 Task: Create a due date automation trigger when advanced on, on the monday after a card is due add fields with custom field "Resume" set to a date more than 1 days ago at 11:00 AM.
Action: Mouse moved to (1020, 79)
Screenshot: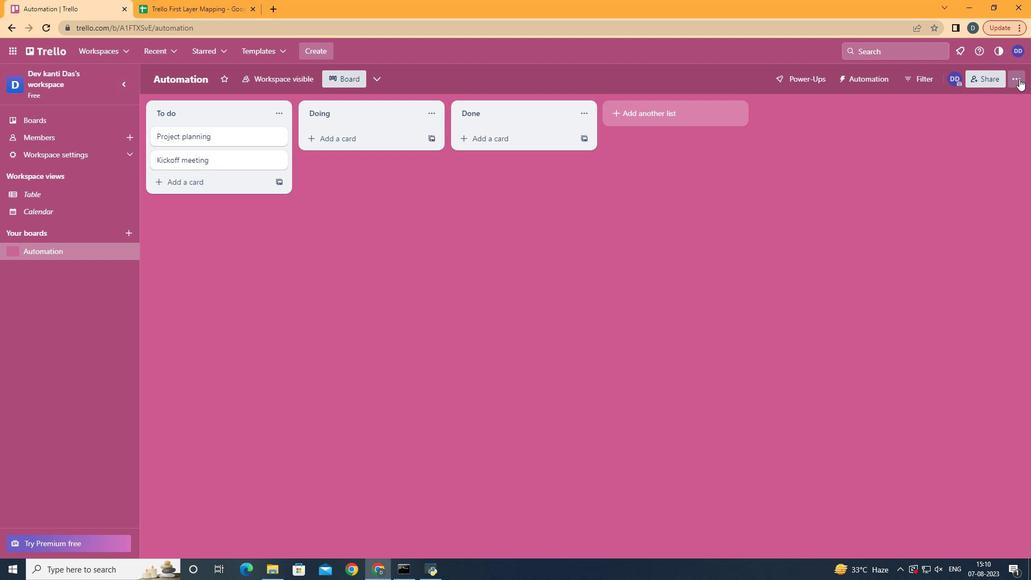
Action: Mouse pressed left at (1020, 79)
Screenshot: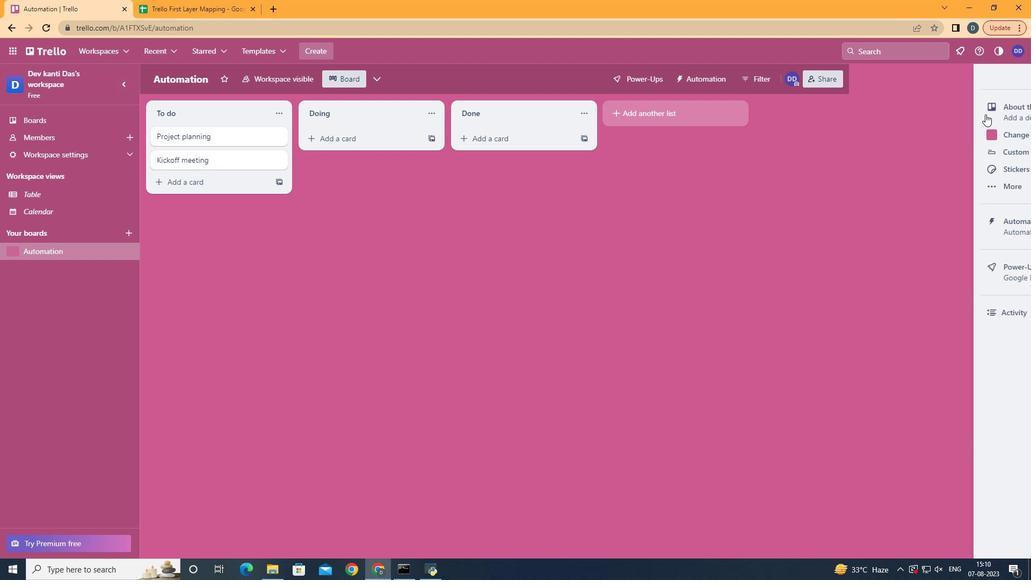 
Action: Mouse moved to (909, 221)
Screenshot: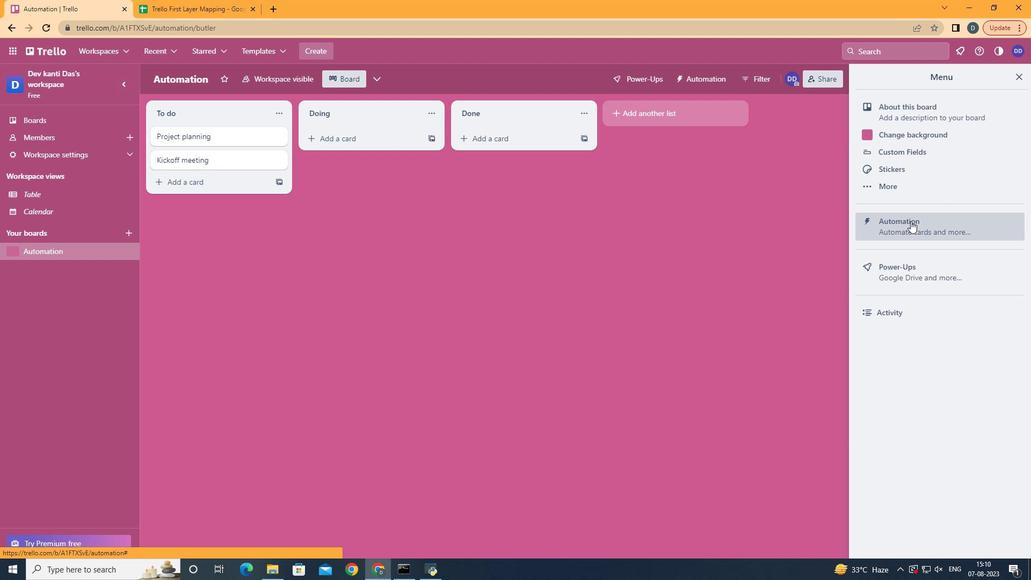 
Action: Mouse pressed left at (909, 221)
Screenshot: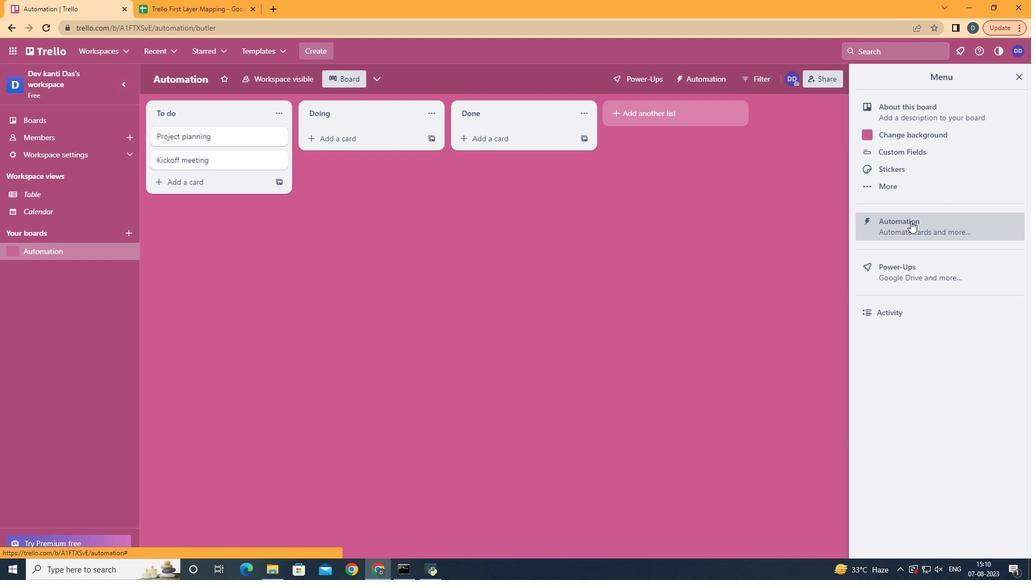
Action: Mouse moved to (212, 210)
Screenshot: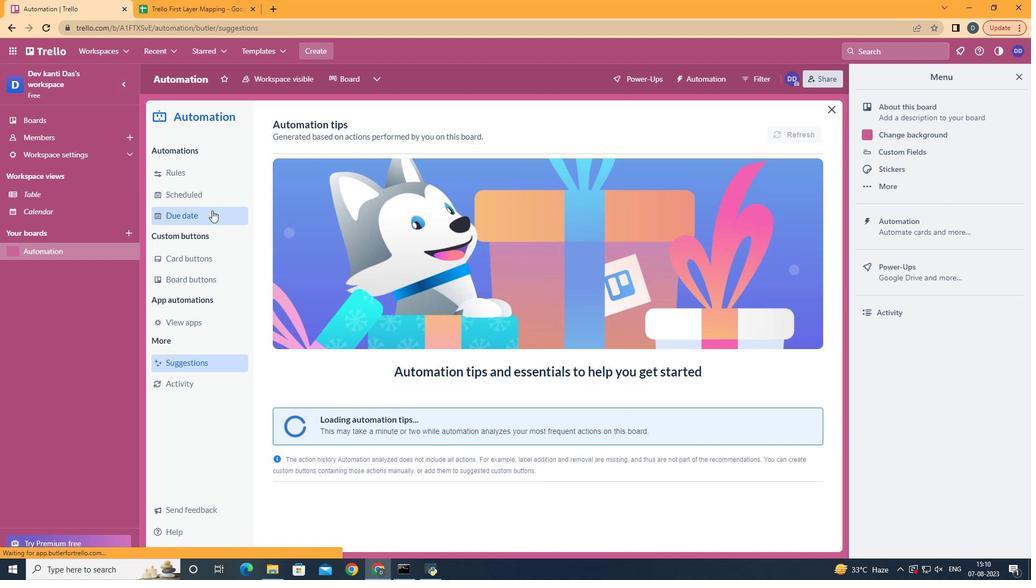
Action: Mouse pressed left at (212, 210)
Screenshot: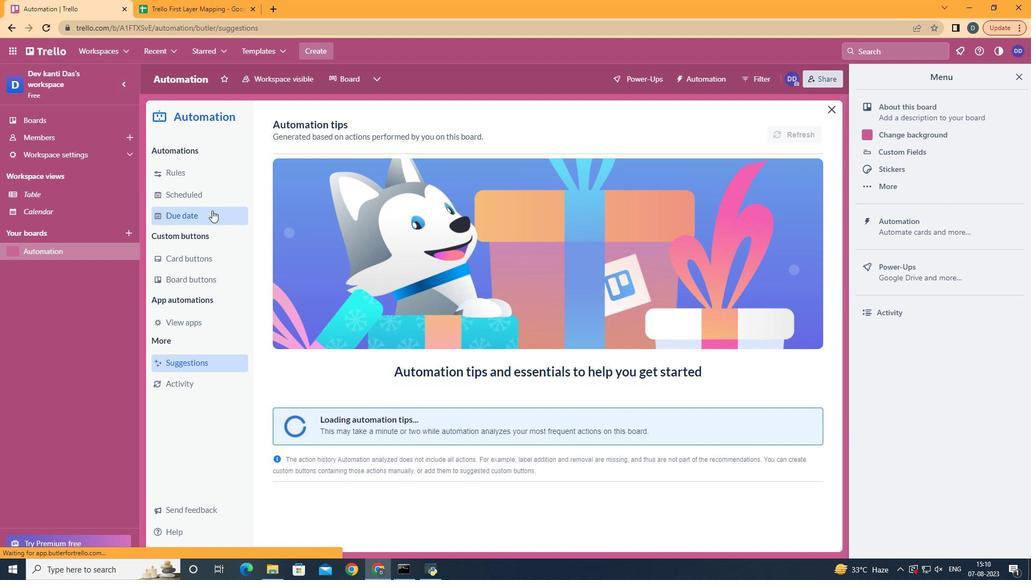 
Action: Mouse moved to (759, 123)
Screenshot: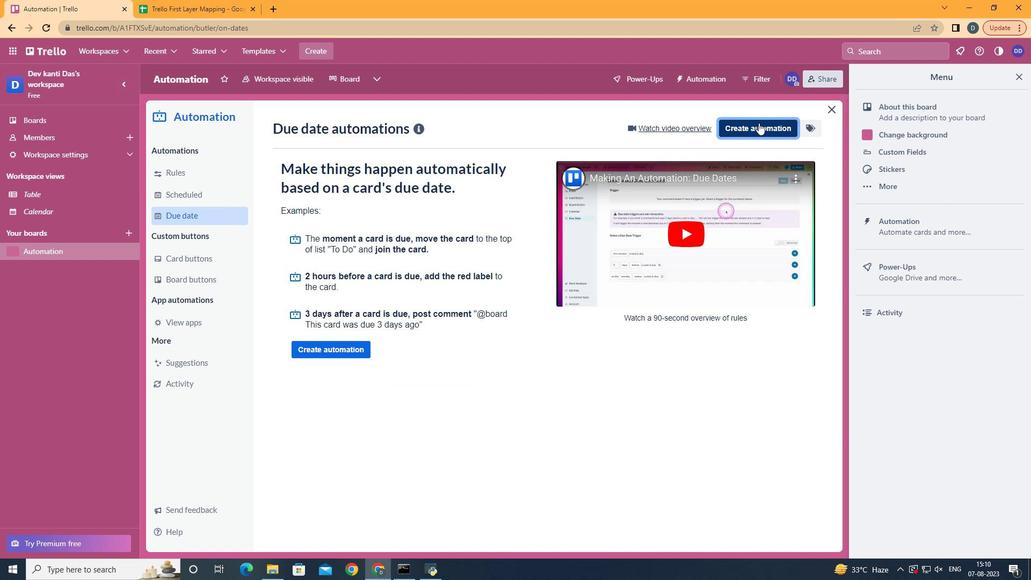 
Action: Mouse pressed left at (759, 123)
Screenshot: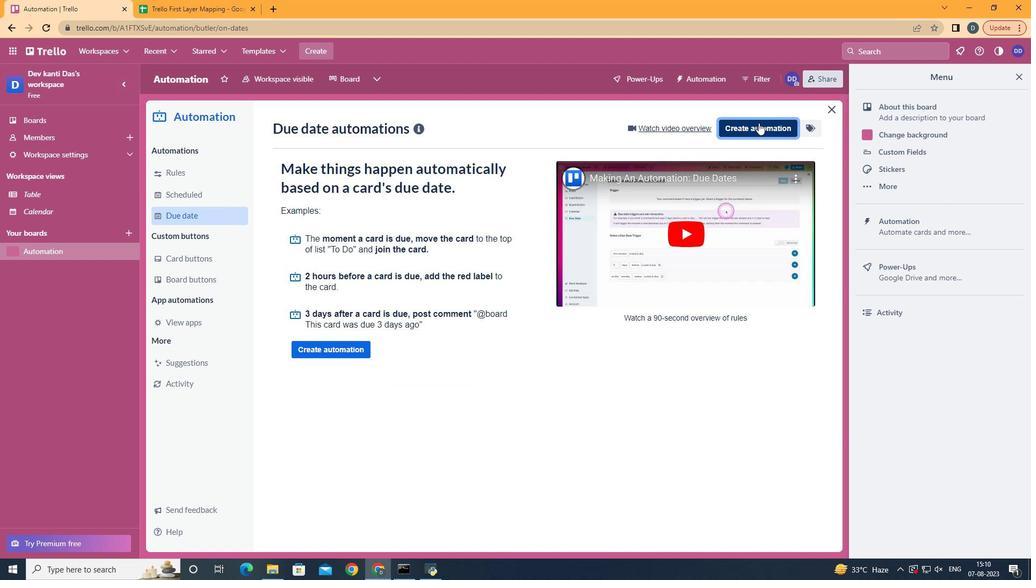 
Action: Mouse moved to (554, 228)
Screenshot: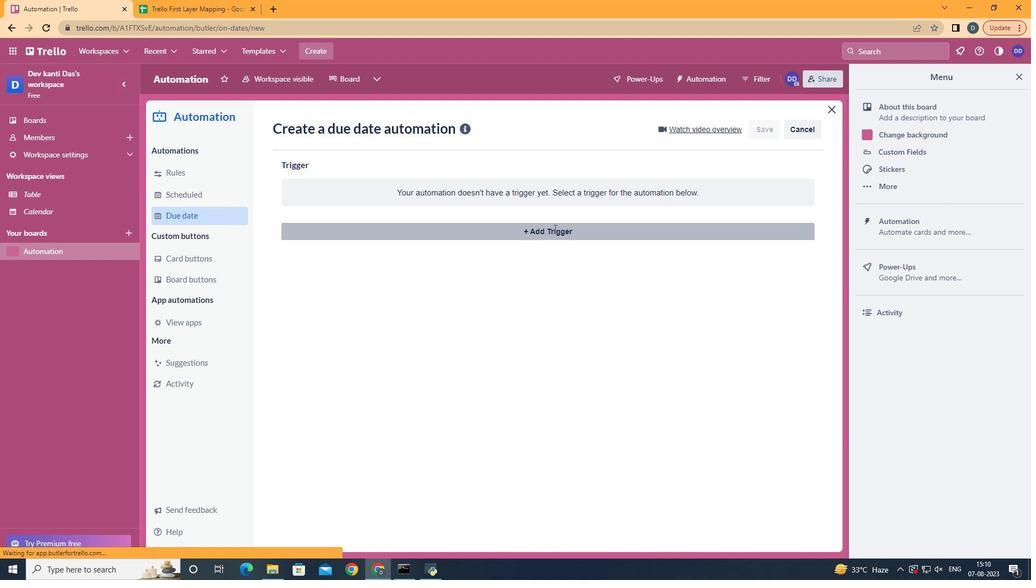 
Action: Mouse pressed left at (554, 228)
Screenshot: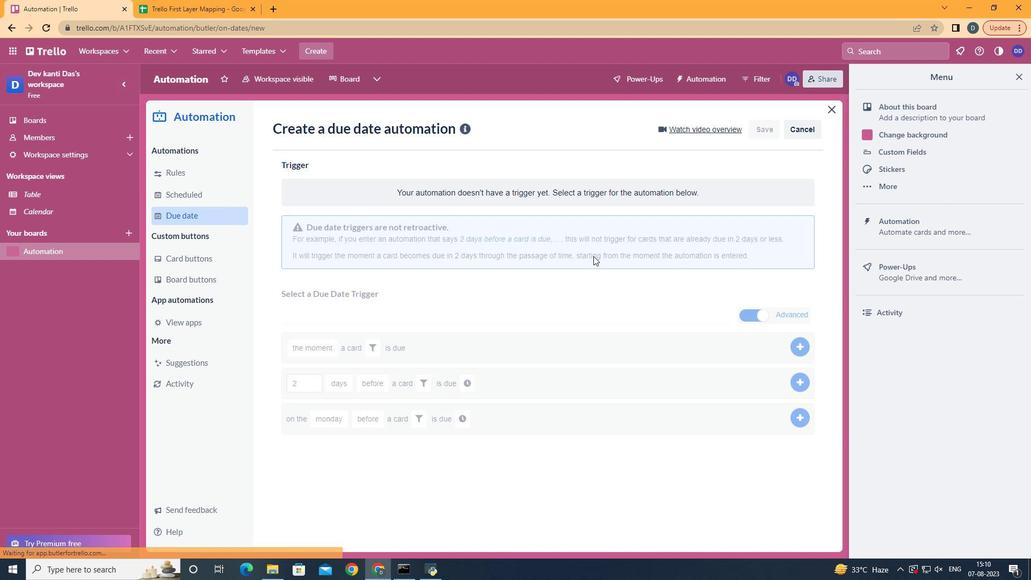 
Action: Mouse moved to (343, 279)
Screenshot: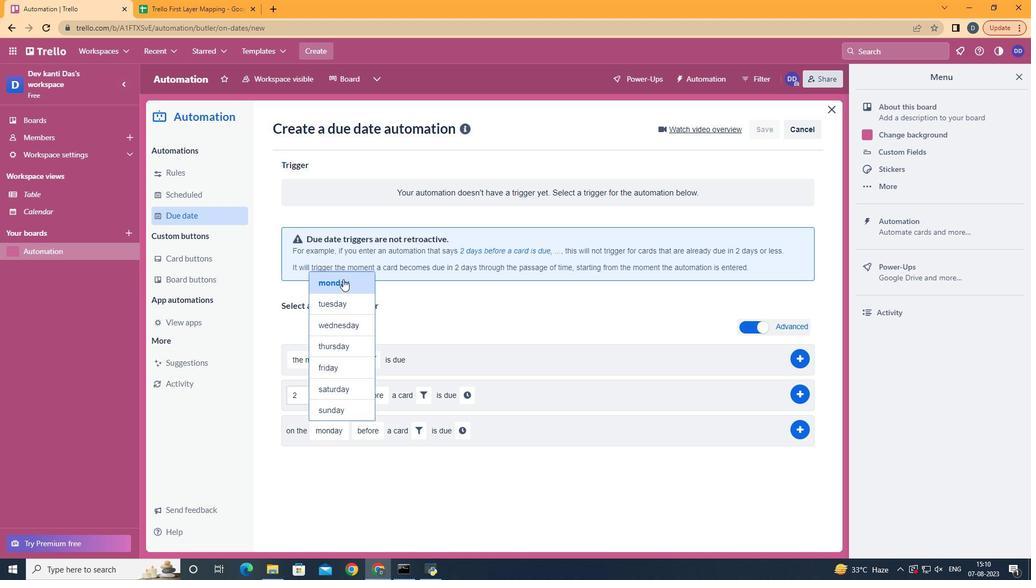
Action: Mouse pressed left at (343, 279)
Screenshot: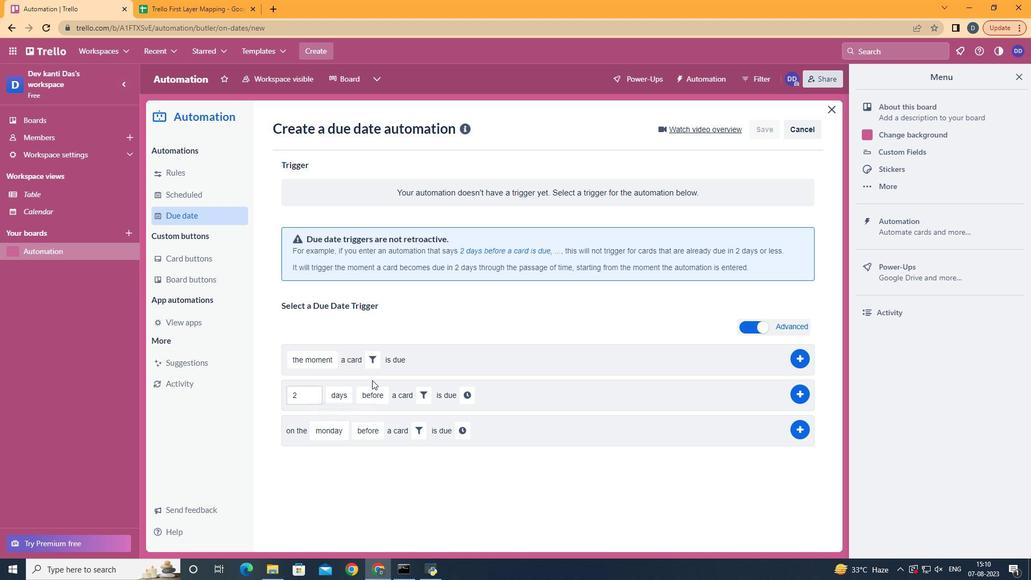 
Action: Mouse moved to (375, 470)
Screenshot: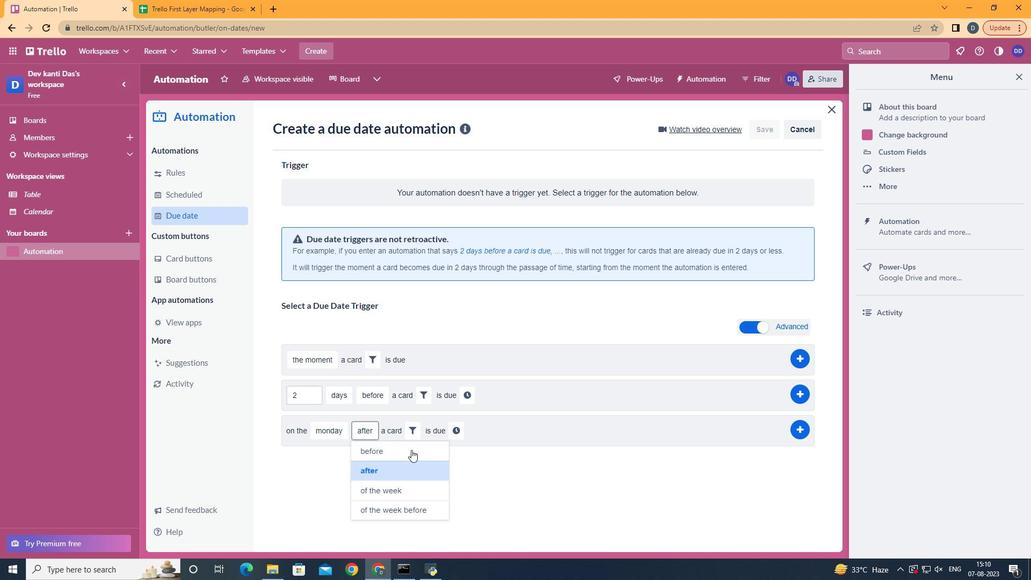 
Action: Mouse pressed left at (375, 470)
Screenshot: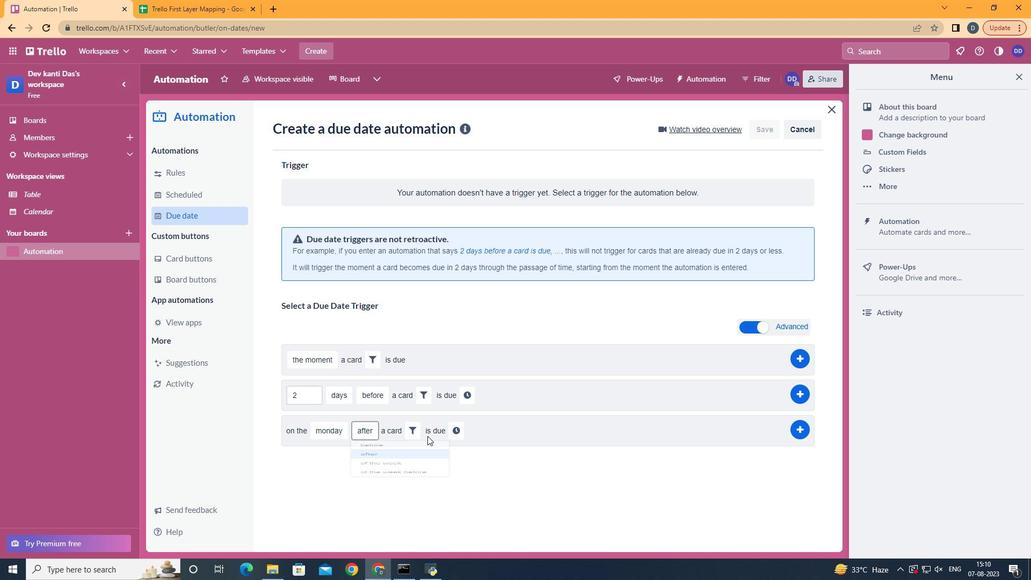 
Action: Mouse moved to (415, 432)
Screenshot: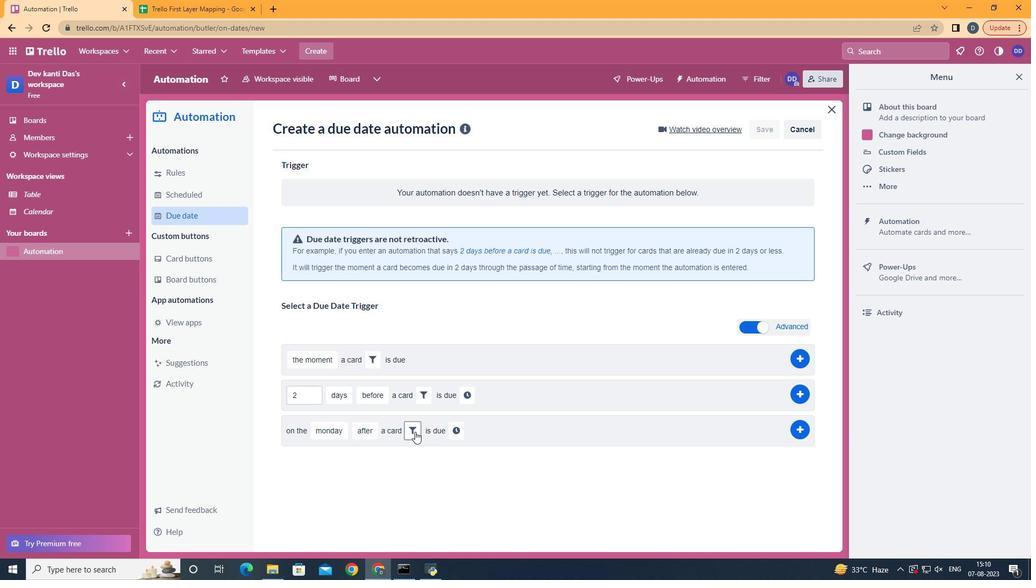 
Action: Mouse pressed left at (415, 432)
Screenshot: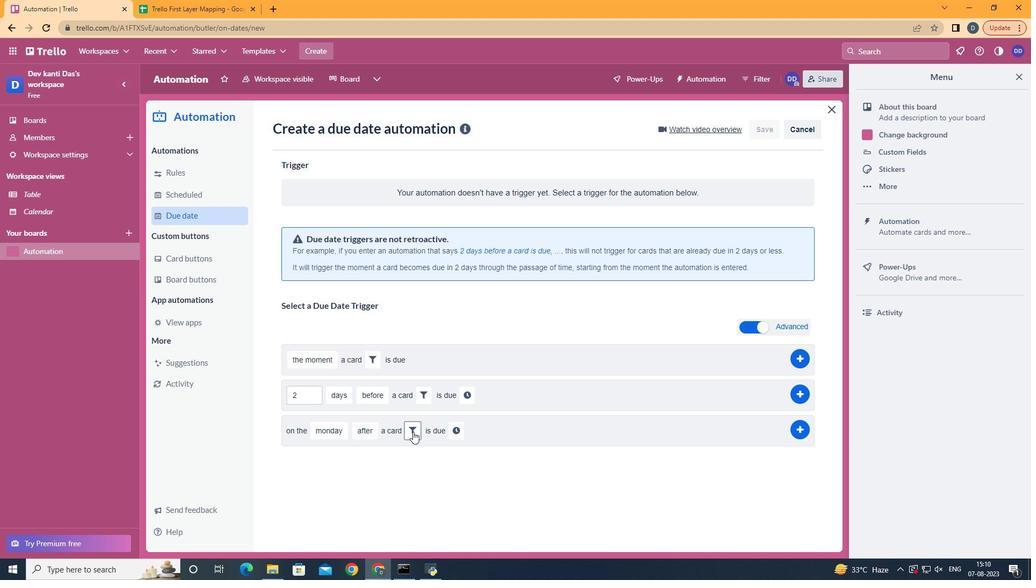 
Action: Mouse moved to (585, 463)
Screenshot: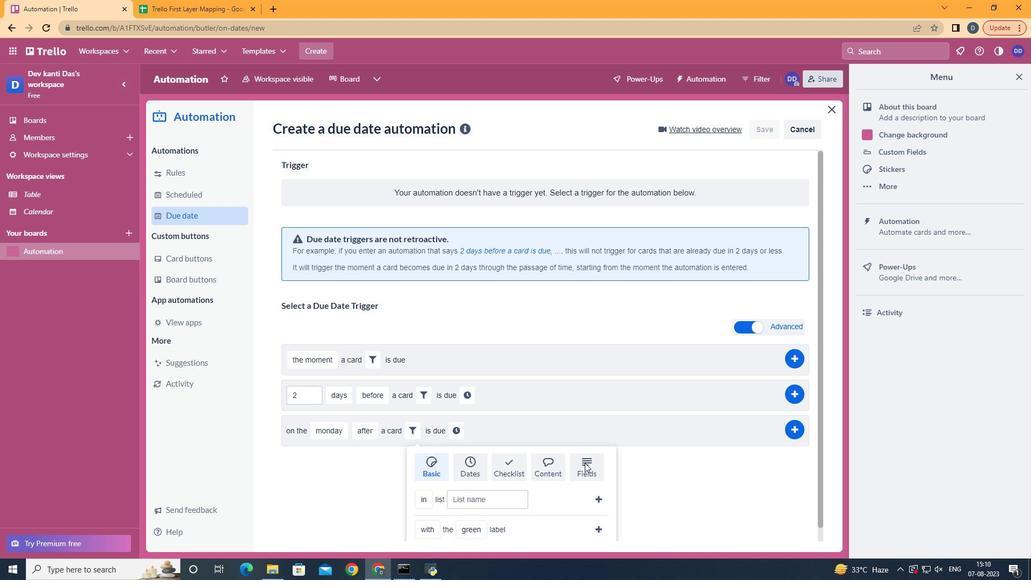 
Action: Mouse pressed left at (585, 463)
Screenshot: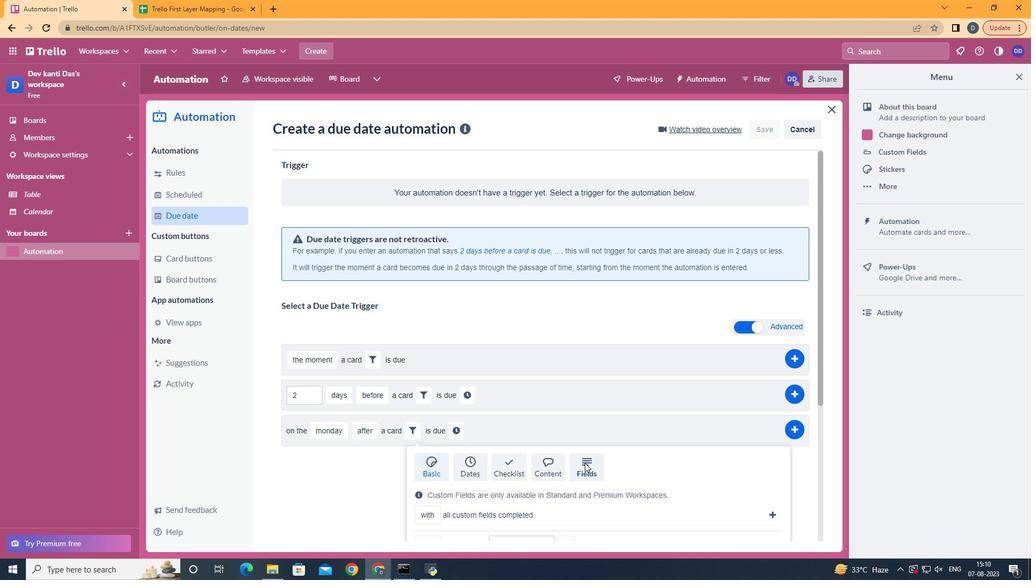 
Action: Mouse scrolled (585, 462) with delta (0, 0)
Screenshot: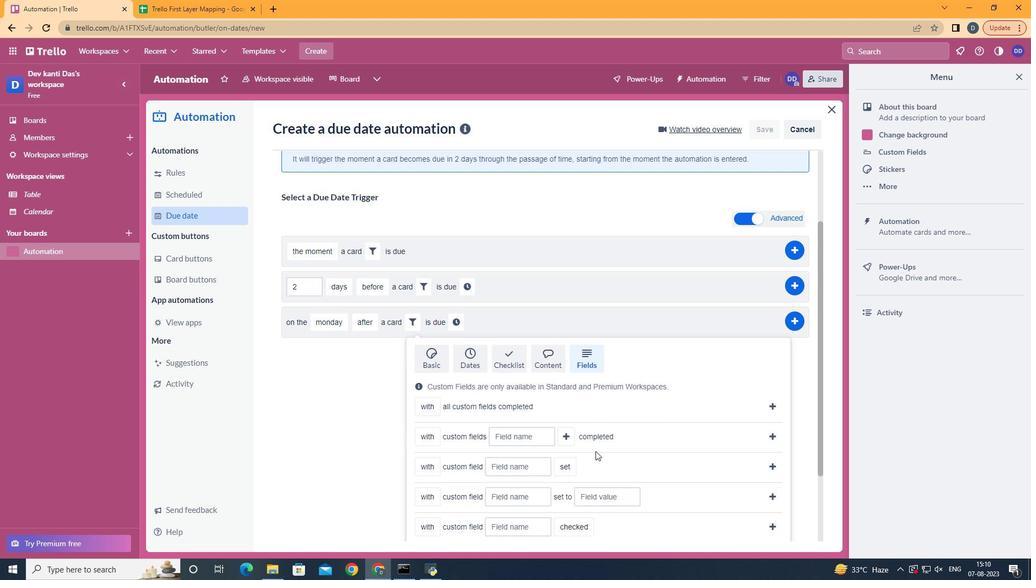 
Action: Mouse scrolled (585, 462) with delta (0, 0)
Screenshot: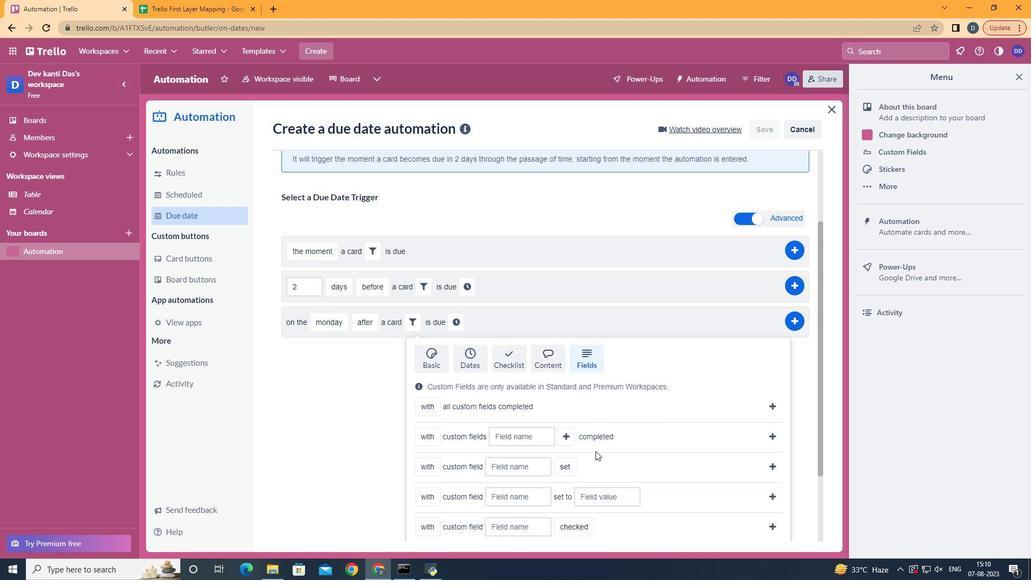 
Action: Mouse scrolled (585, 462) with delta (0, 0)
Screenshot: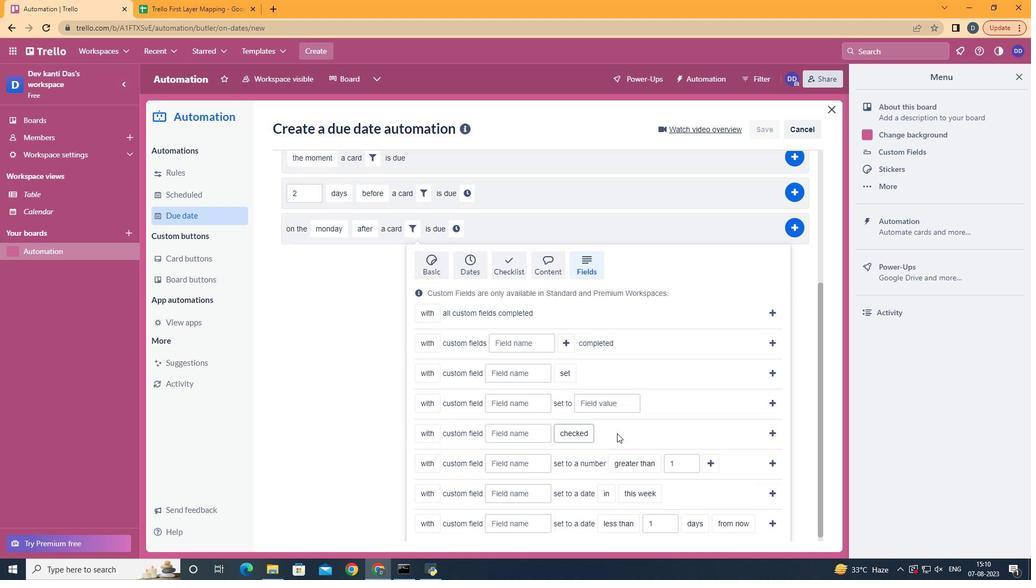 
Action: Mouse scrolled (585, 462) with delta (0, 0)
Screenshot: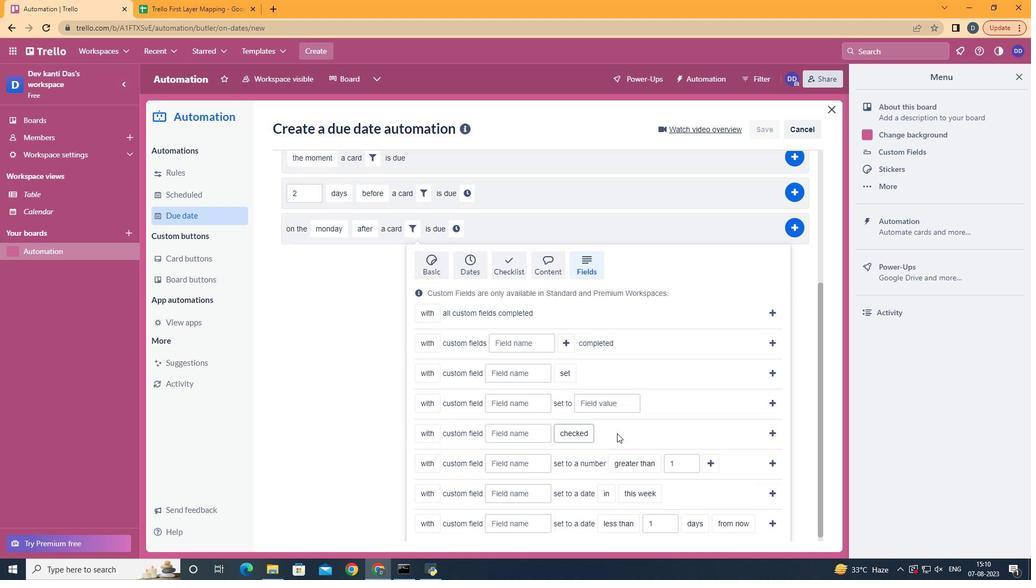 
Action: Mouse scrolled (585, 462) with delta (0, 0)
Screenshot: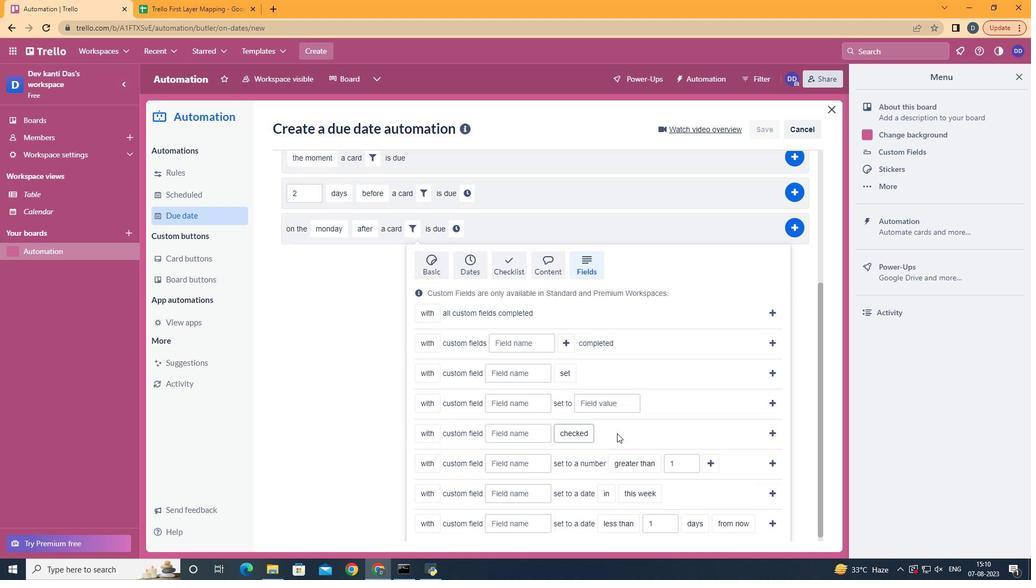 
Action: Mouse scrolled (585, 462) with delta (0, 0)
Screenshot: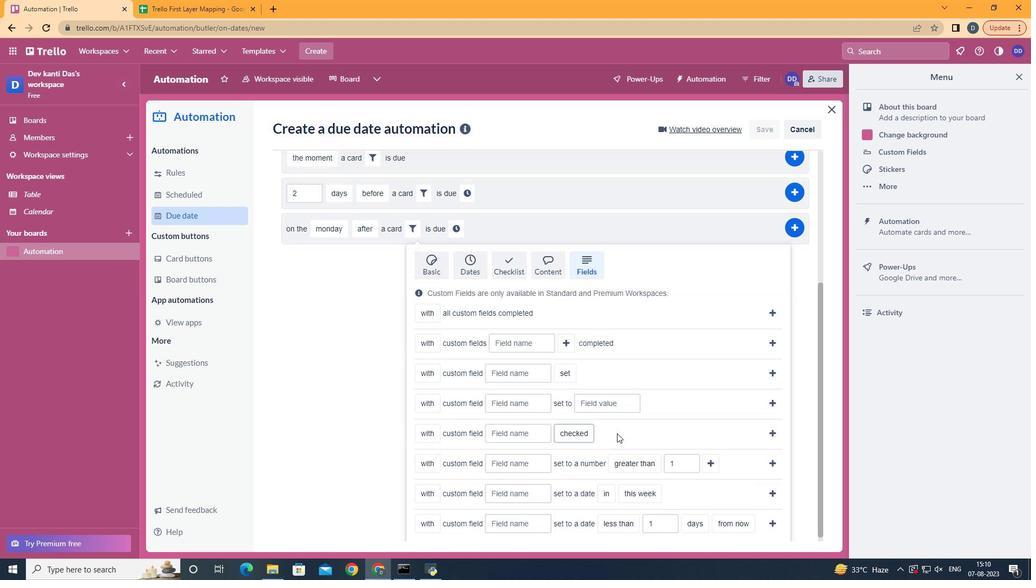 
Action: Mouse moved to (437, 478)
Screenshot: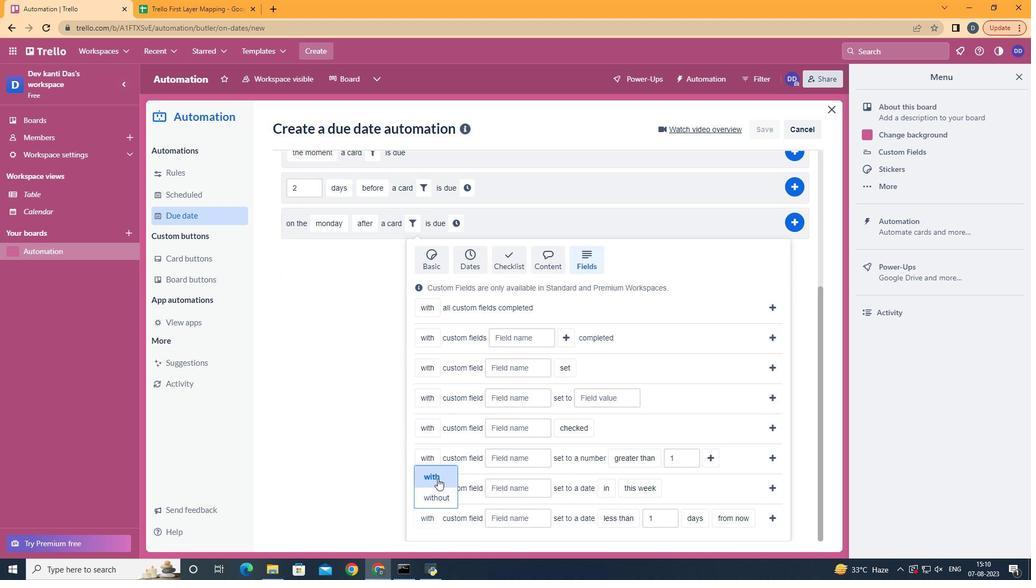 
Action: Mouse pressed left at (437, 478)
Screenshot: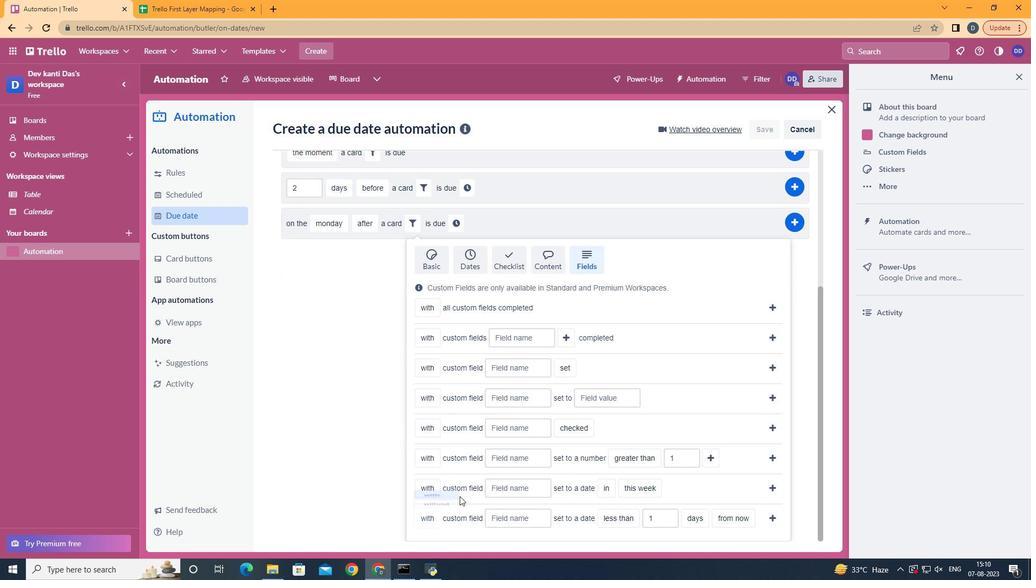 
Action: Mouse moved to (522, 517)
Screenshot: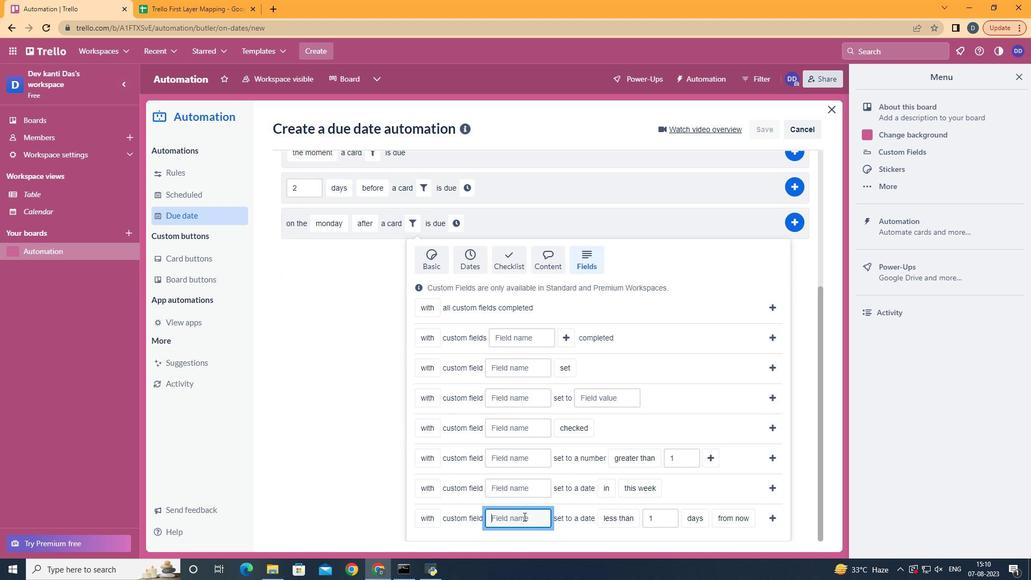 
Action: Mouse pressed left at (522, 517)
Screenshot: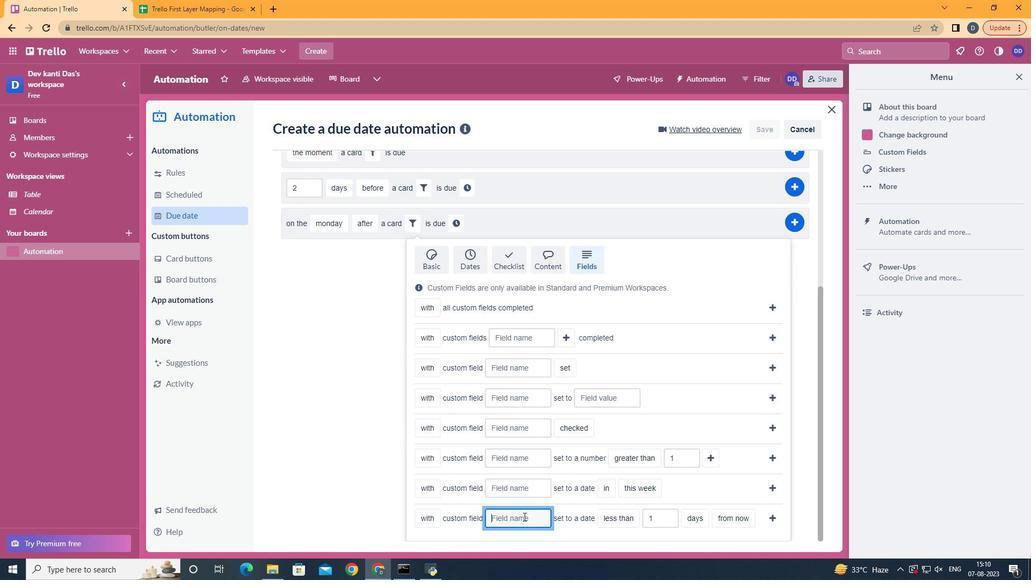 
Action: Mouse moved to (525, 516)
Screenshot: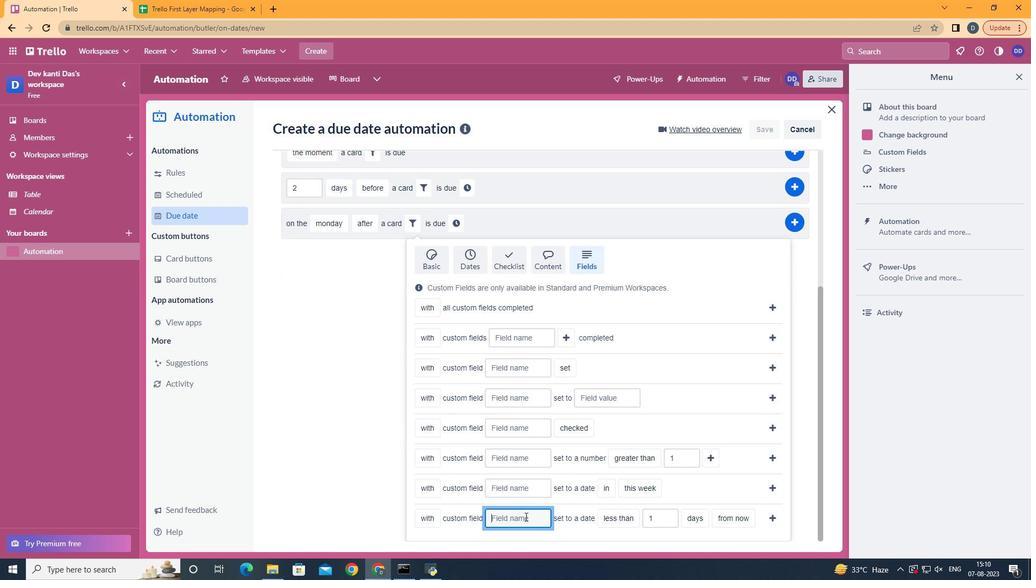 
Action: Key pressed <Key.shift>Resume
Screenshot: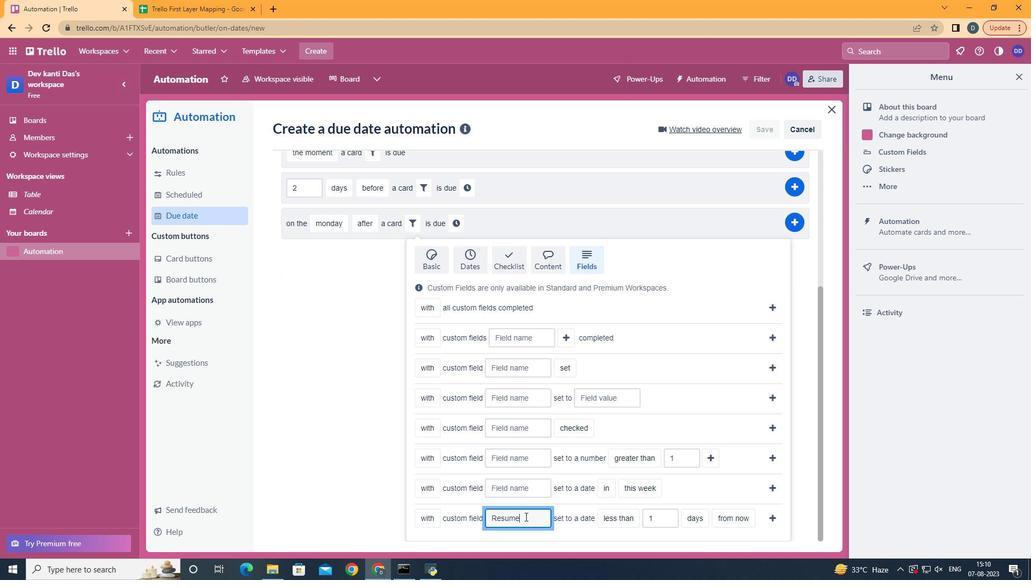 
Action: Mouse moved to (627, 478)
Screenshot: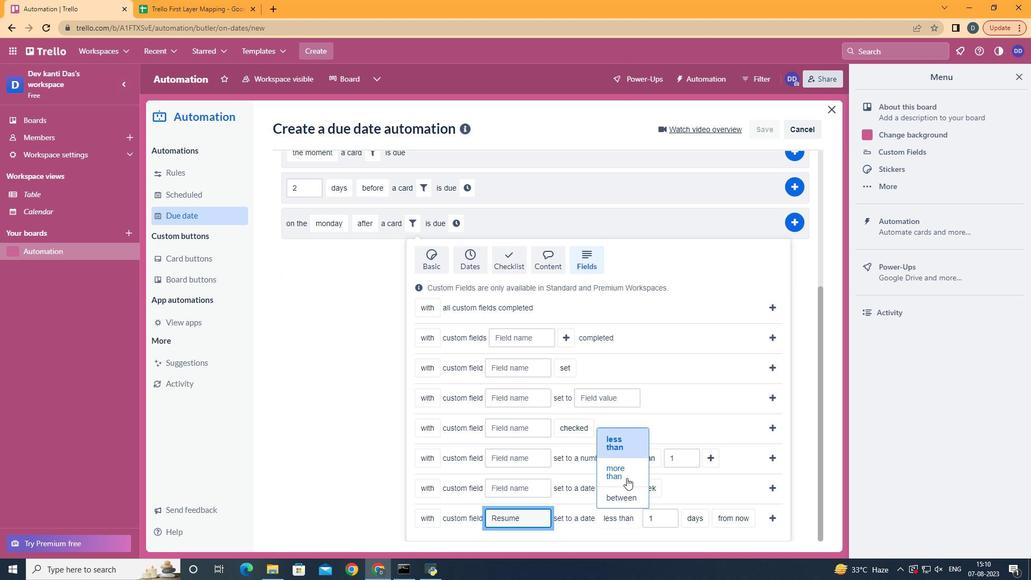 
Action: Mouse pressed left at (627, 478)
Screenshot: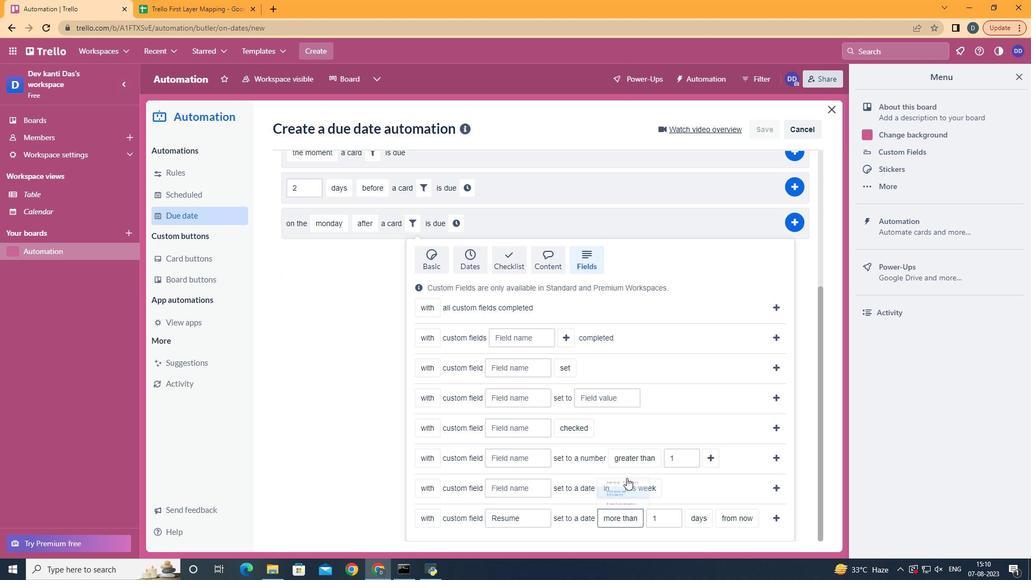 
Action: Mouse moved to (713, 474)
Screenshot: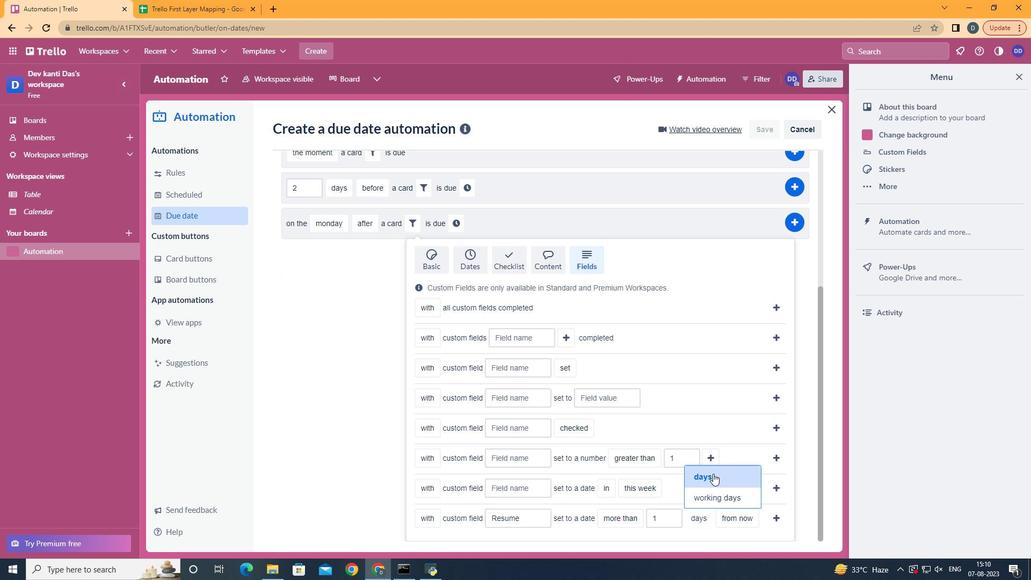 
Action: Mouse pressed left at (713, 474)
Screenshot: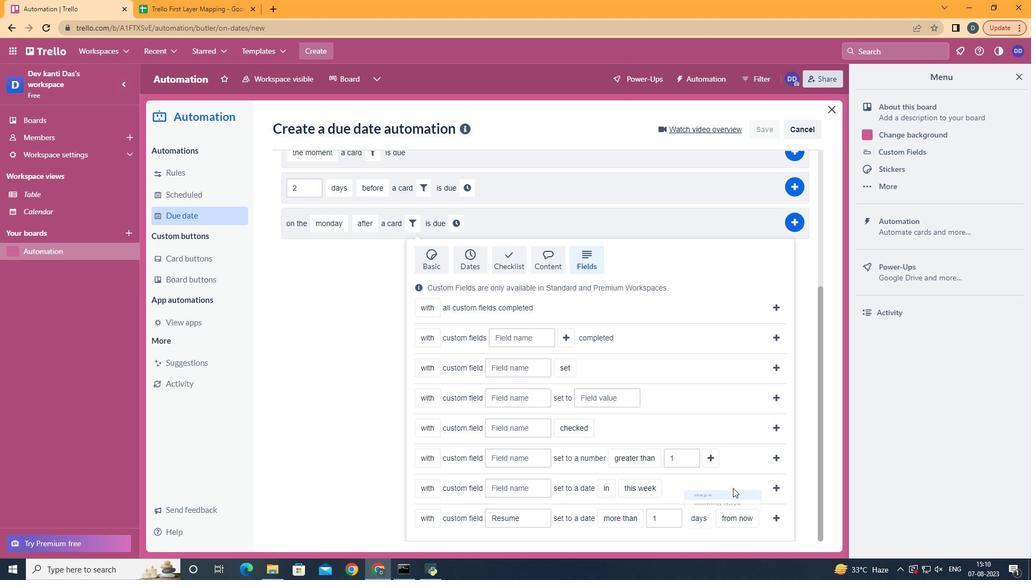 
Action: Mouse moved to (751, 500)
Screenshot: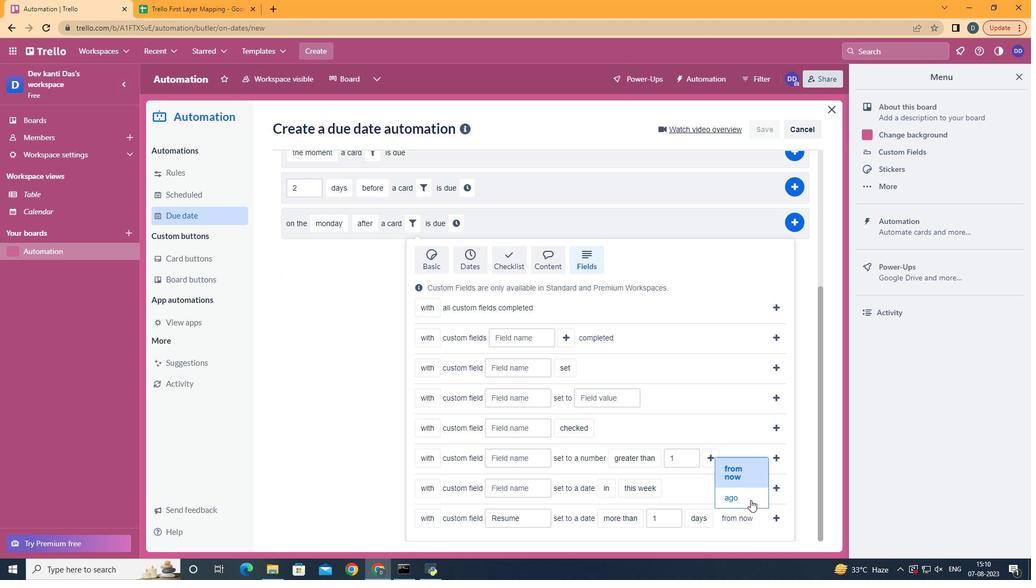
Action: Mouse pressed left at (751, 500)
Screenshot: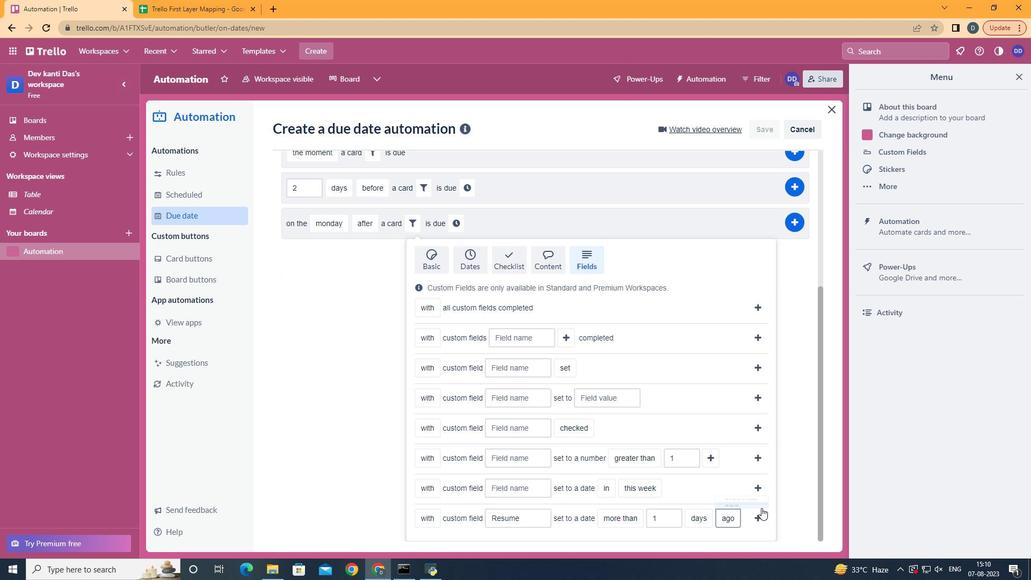 
Action: Mouse moved to (760, 517)
Screenshot: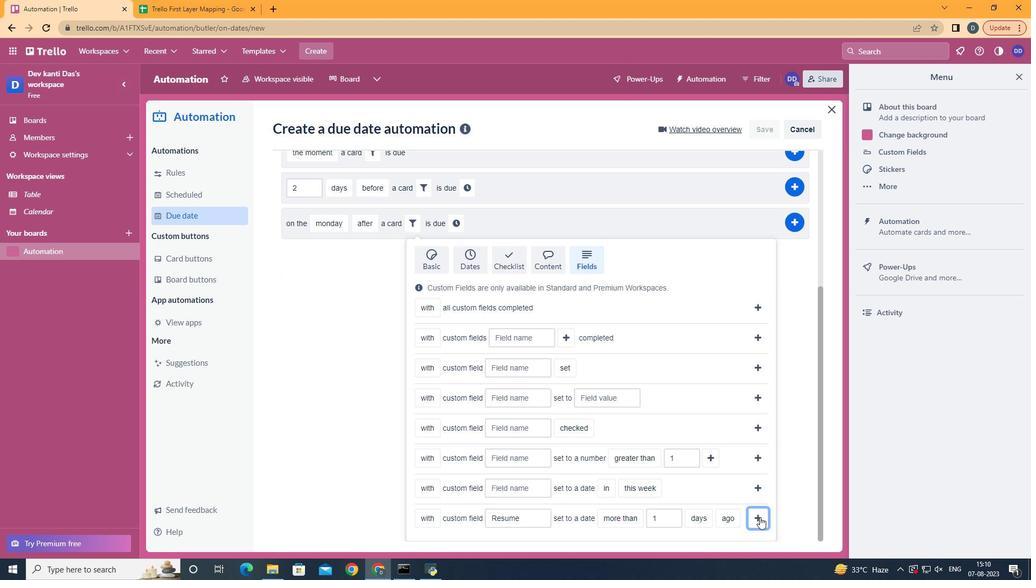 
Action: Mouse pressed left at (760, 517)
Screenshot: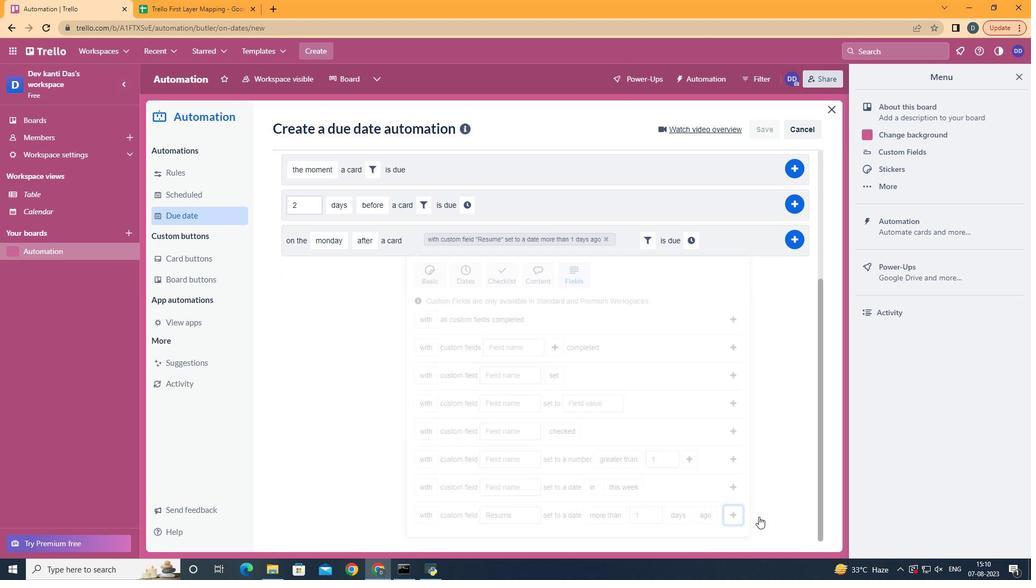 
Action: Mouse moved to (704, 430)
Screenshot: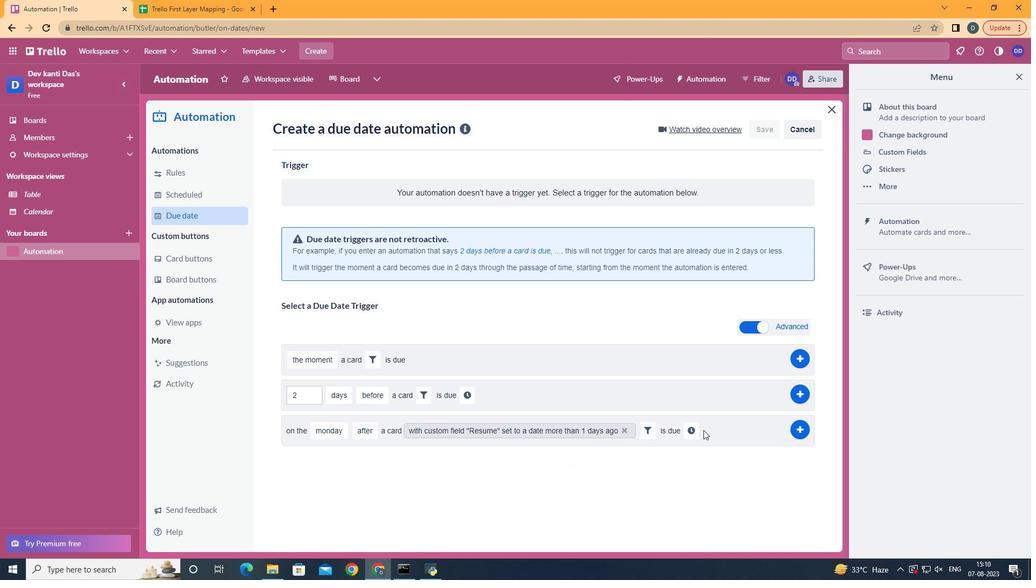 
Action: Mouse pressed left at (704, 430)
Screenshot: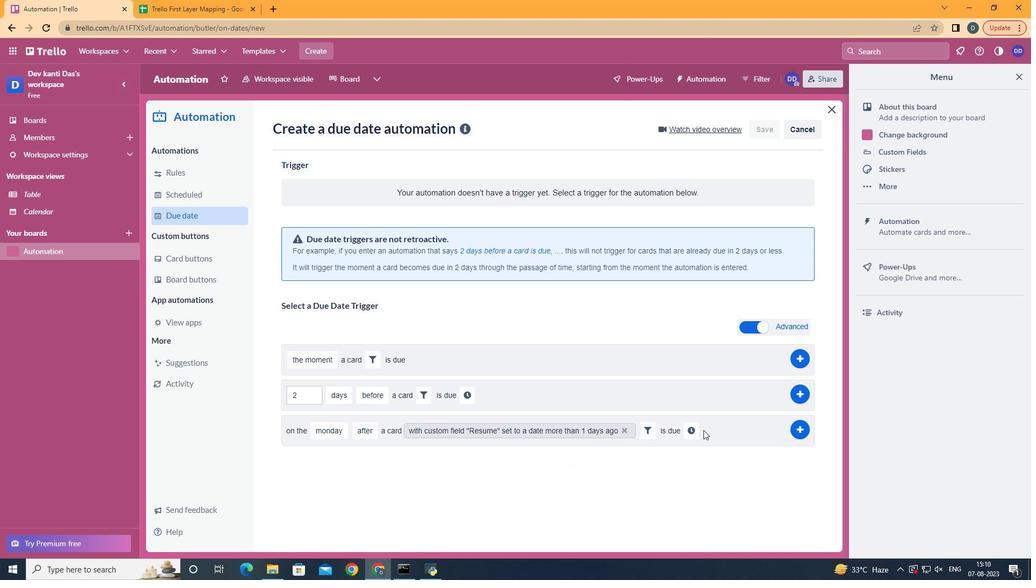 
Action: Mouse moved to (687, 432)
Screenshot: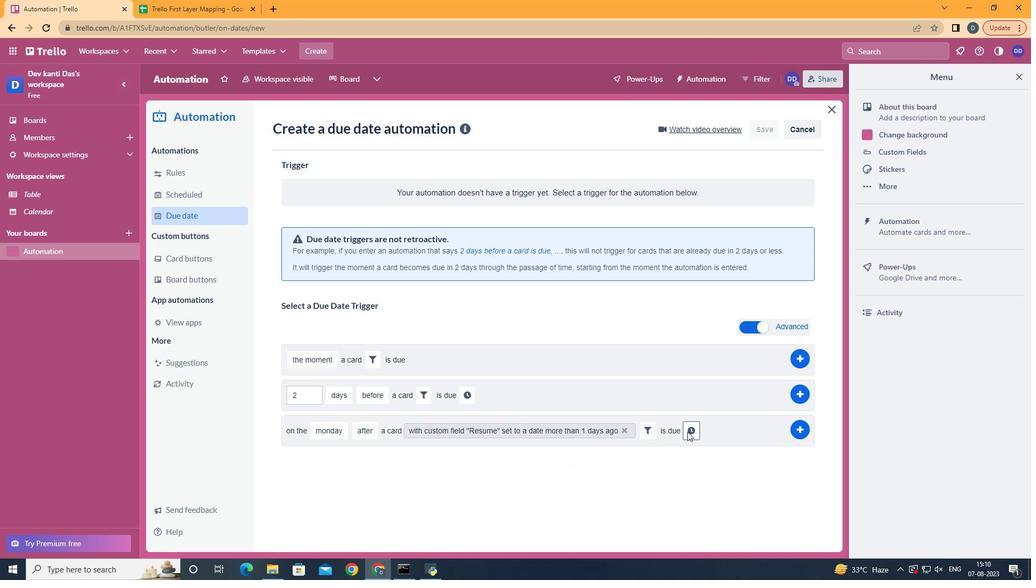 
Action: Mouse pressed left at (687, 432)
Screenshot: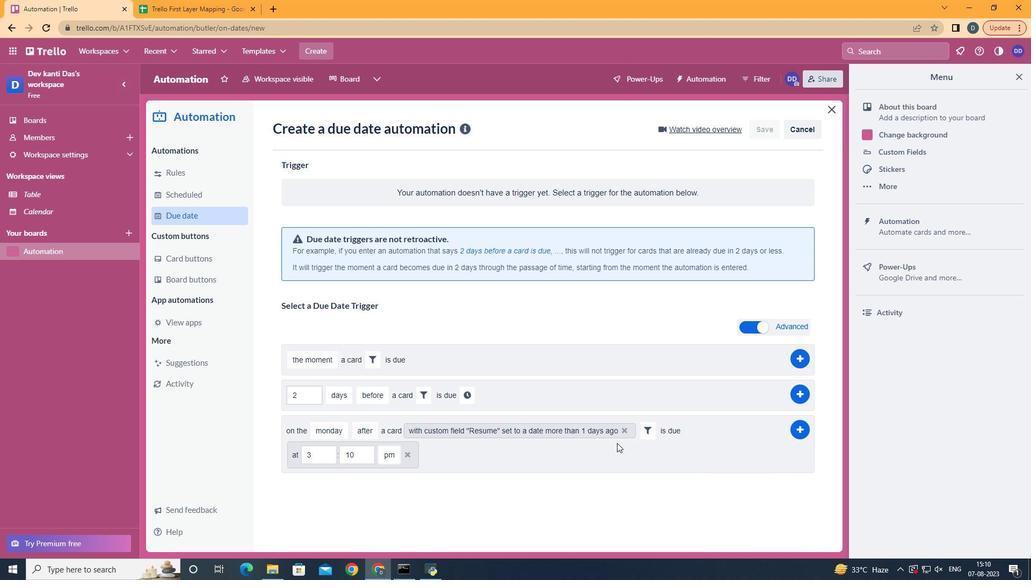 
Action: Mouse moved to (318, 453)
Screenshot: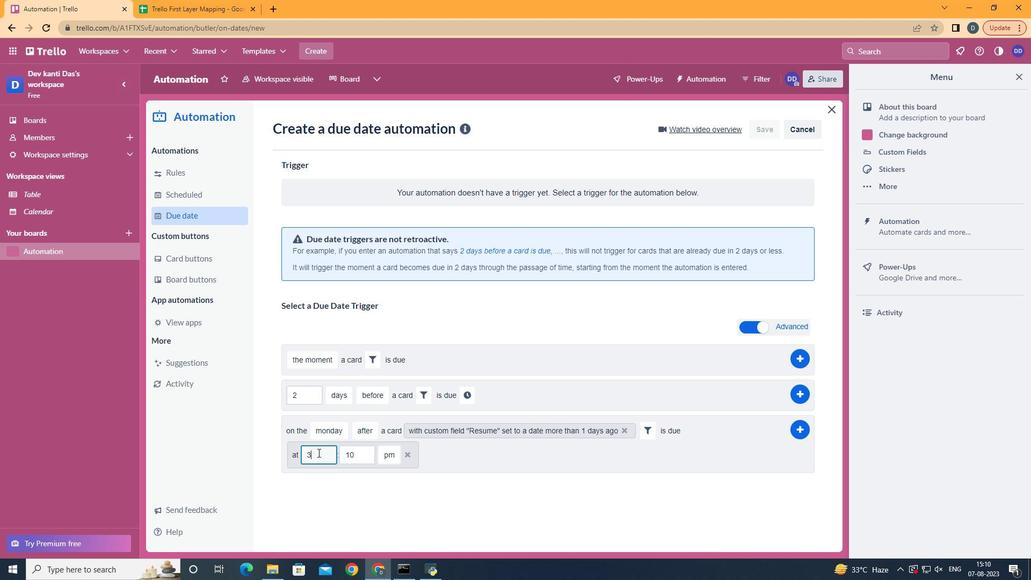 
Action: Mouse pressed left at (318, 453)
Screenshot: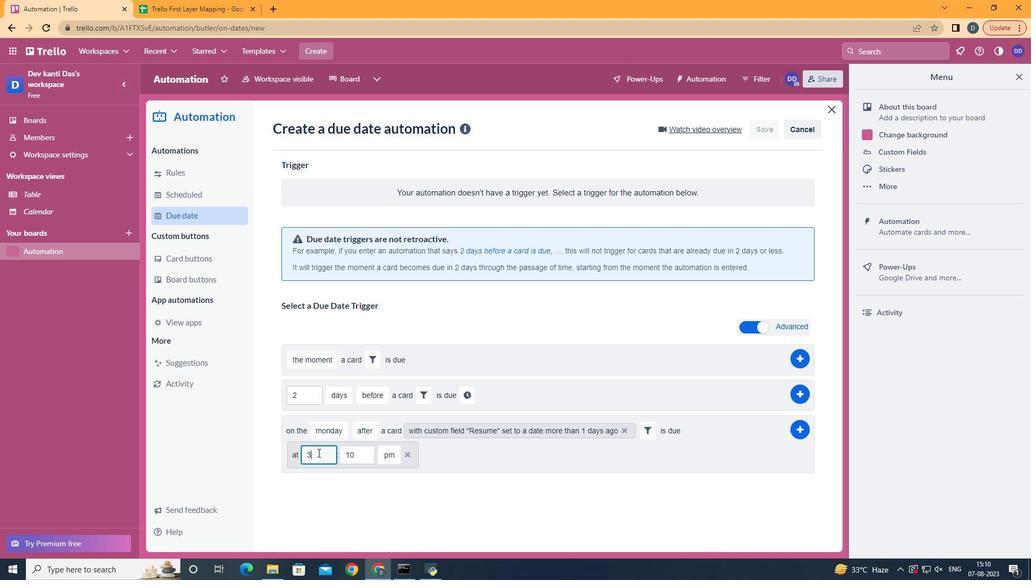 
Action: Mouse moved to (317, 452)
Screenshot: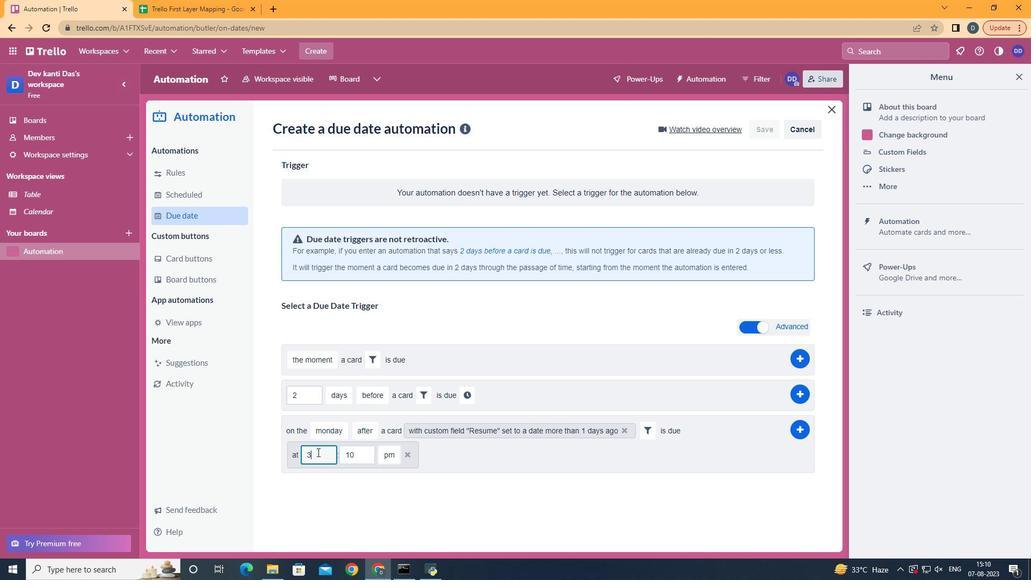 
Action: Key pressed <Key.backspace>11
Screenshot: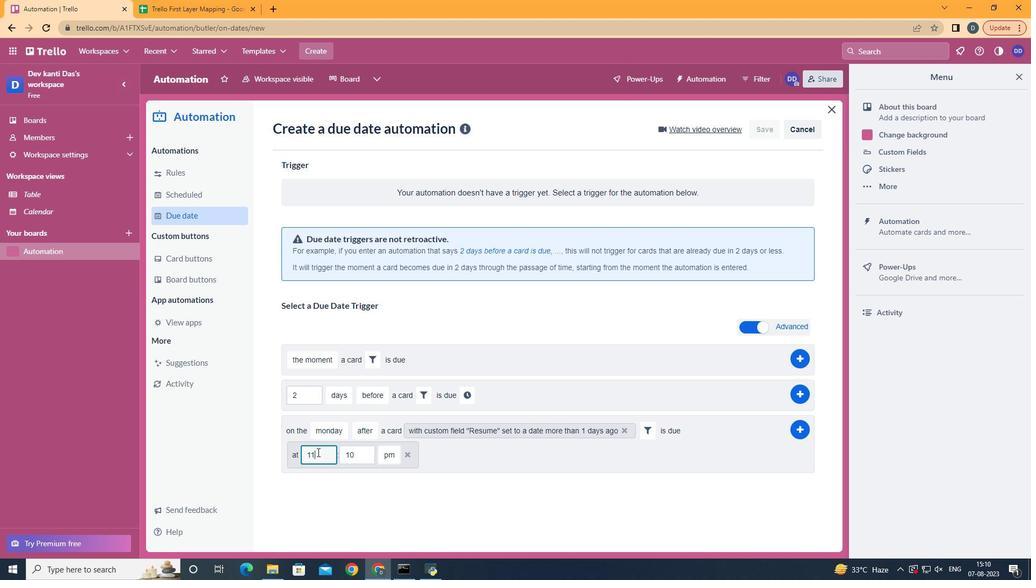 
Action: Mouse moved to (368, 453)
Screenshot: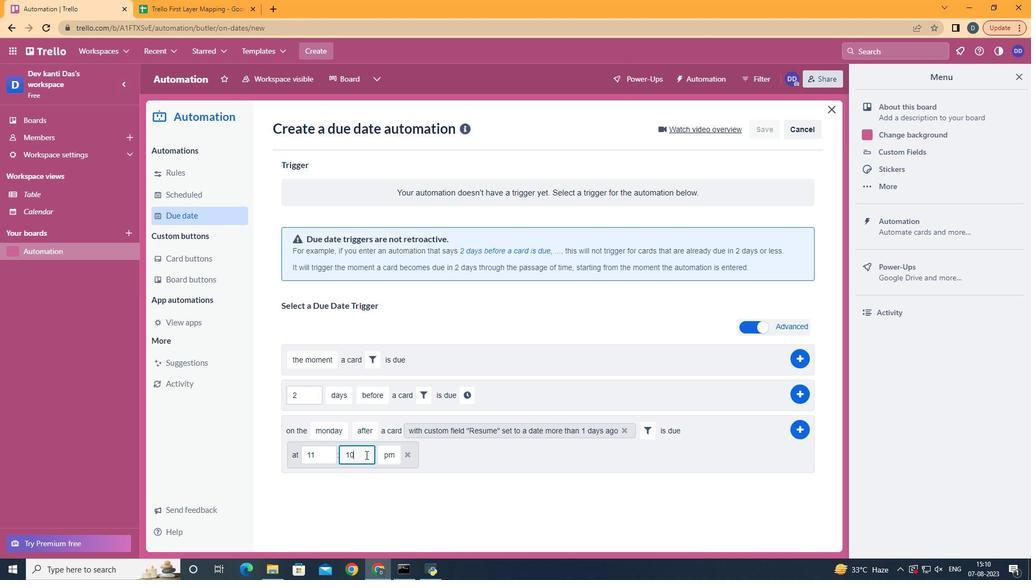 
Action: Mouse pressed left at (368, 453)
Screenshot: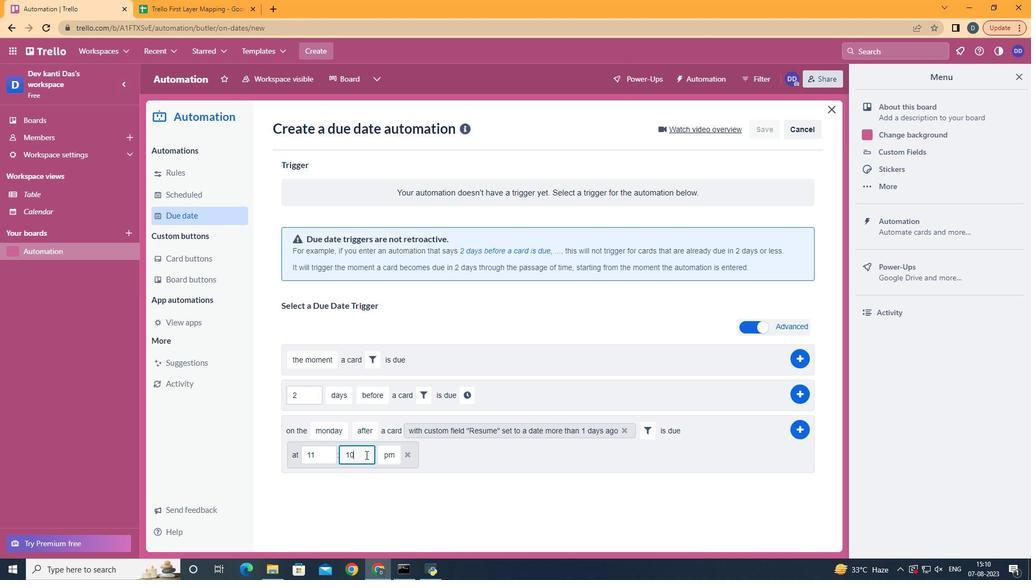 
Action: Mouse moved to (368, 453)
Screenshot: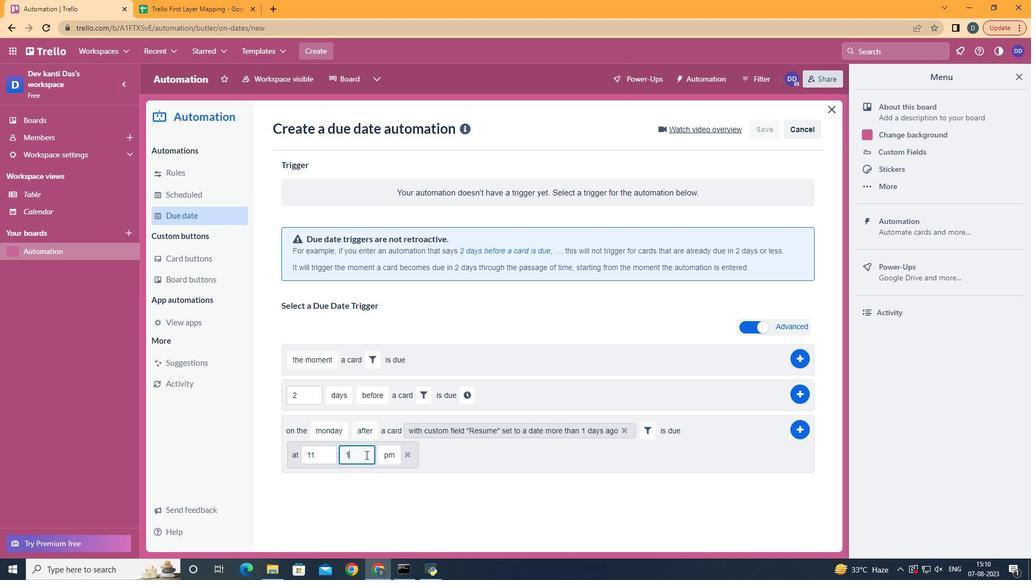 
Action: Key pressed <Key.backspace>
Screenshot: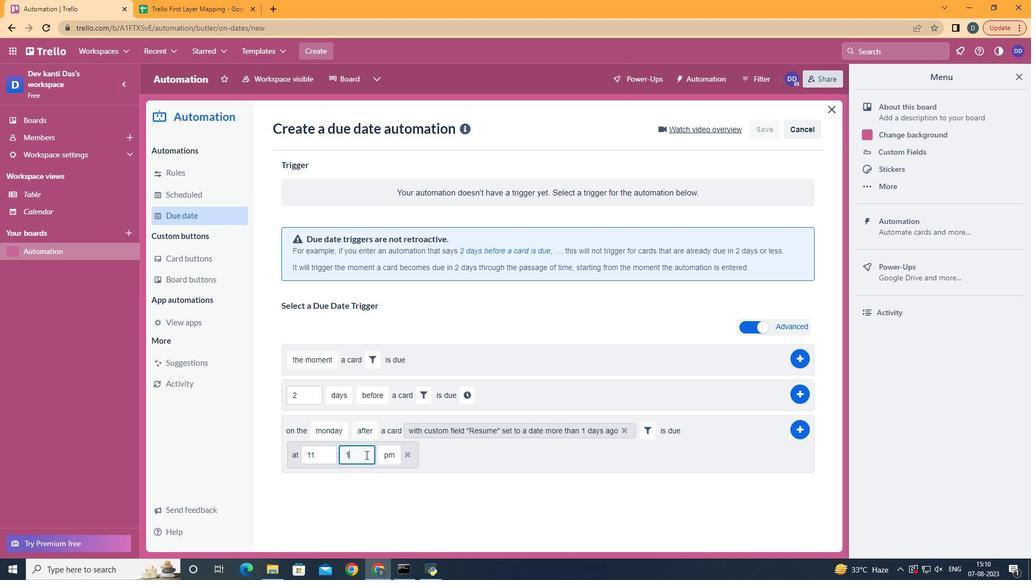 
Action: Mouse moved to (365, 455)
Screenshot: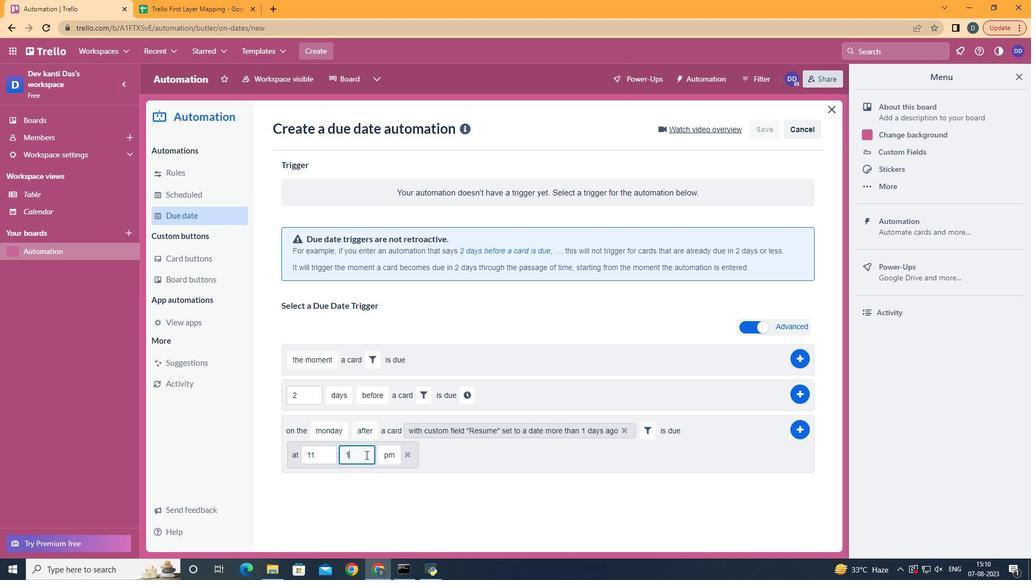 
Action: Key pressed <Key.backspace>00
Screenshot: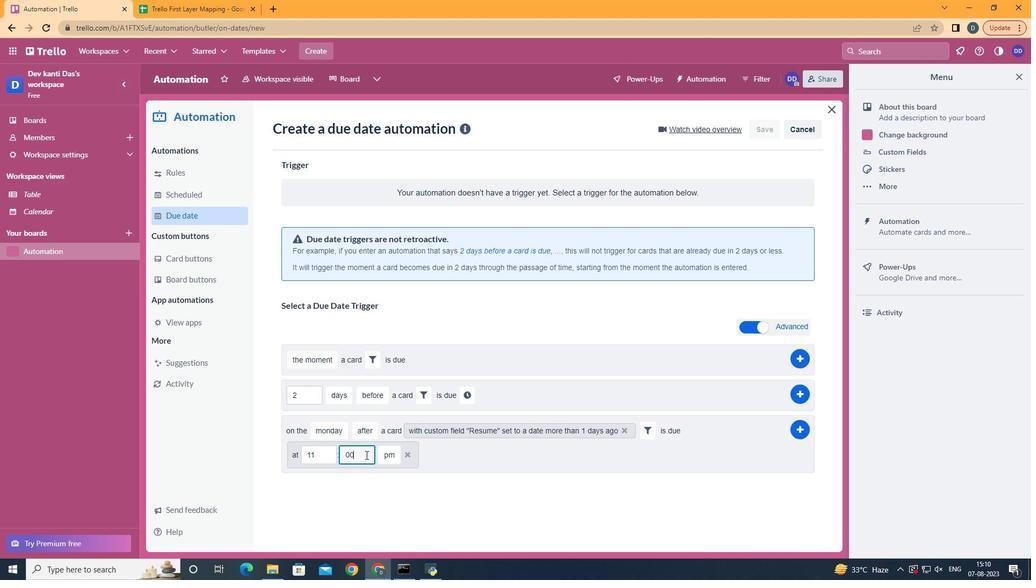 
Action: Mouse moved to (394, 479)
Screenshot: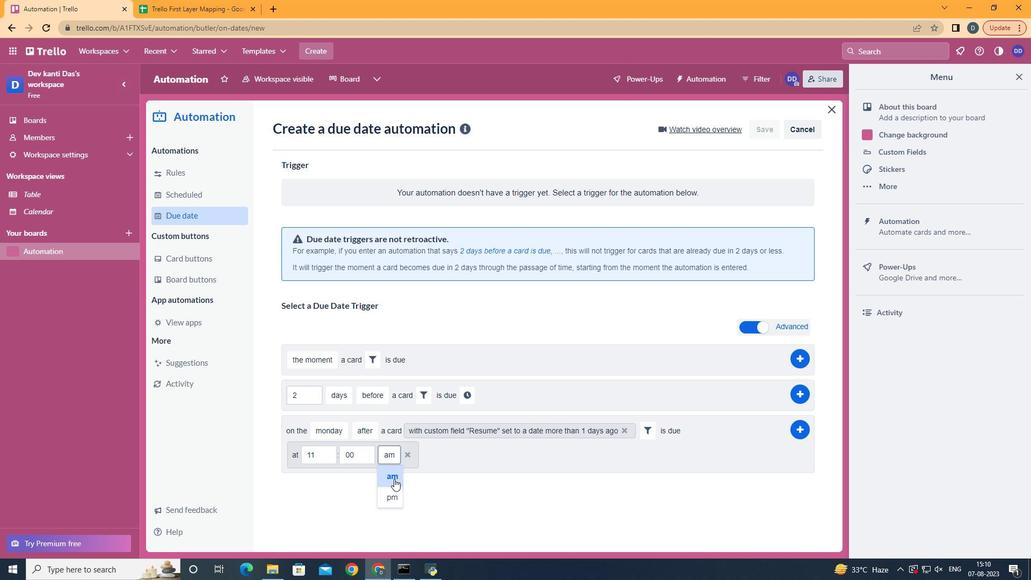 
Action: Mouse pressed left at (394, 479)
Screenshot: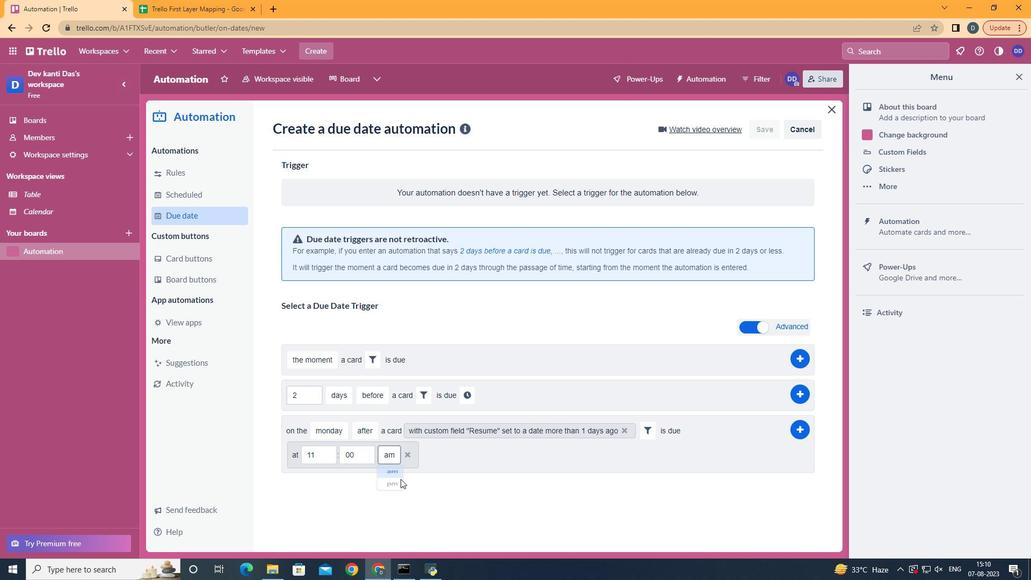 
Action: Mouse moved to (800, 429)
Screenshot: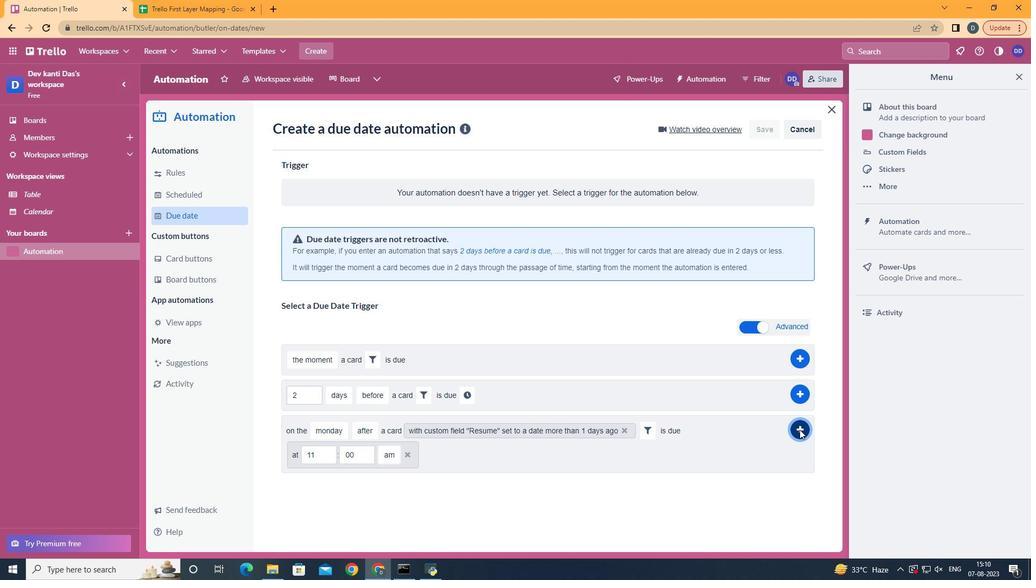 
Action: Mouse pressed left at (800, 429)
Screenshot: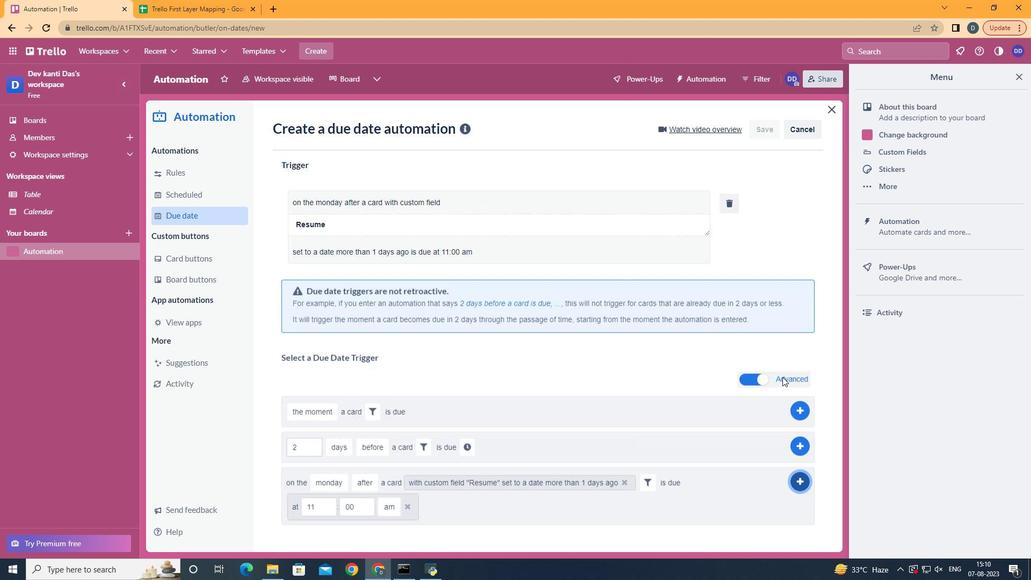 
Action: Mouse moved to (505, 197)
Screenshot: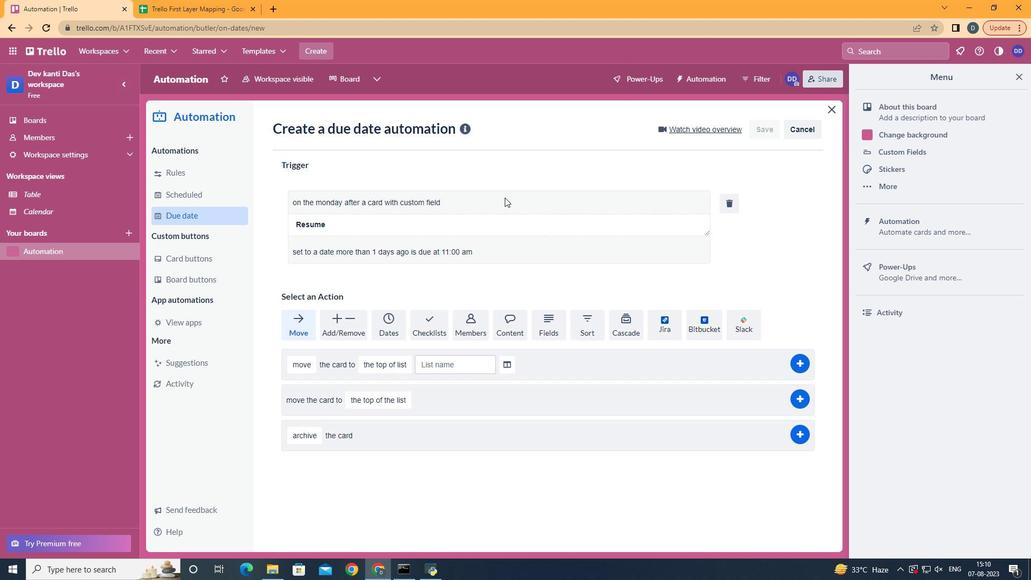 
